 Task: Create a new "spreadsheet".
Action: Mouse moved to (36, 57)
Screenshot: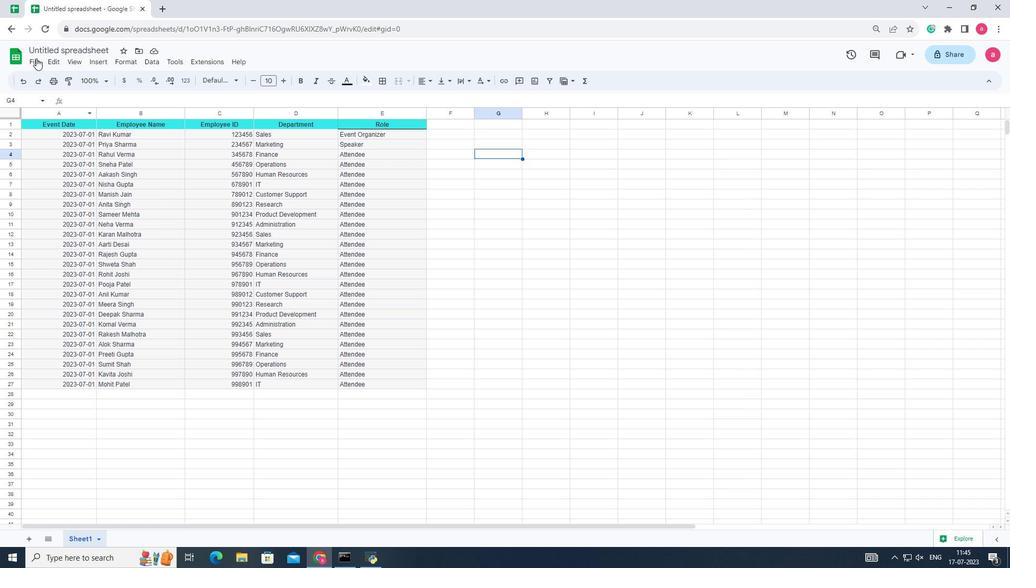 
Action: Mouse pressed left at (36, 57)
Screenshot: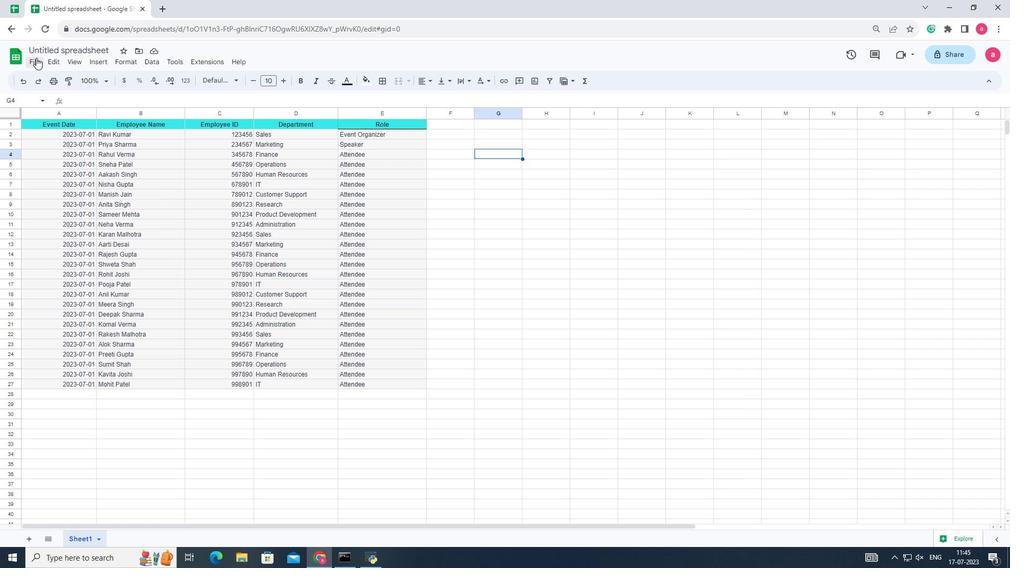 
Action: Mouse moved to (54, 73)
Screenshot: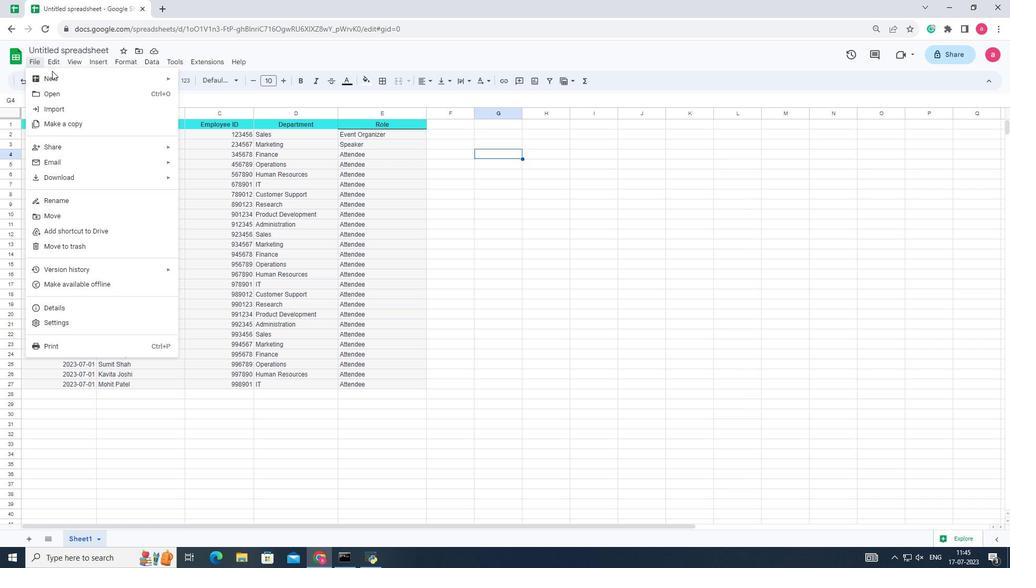 
Action: Mouse pressed left at (54, 73)
Screenshot: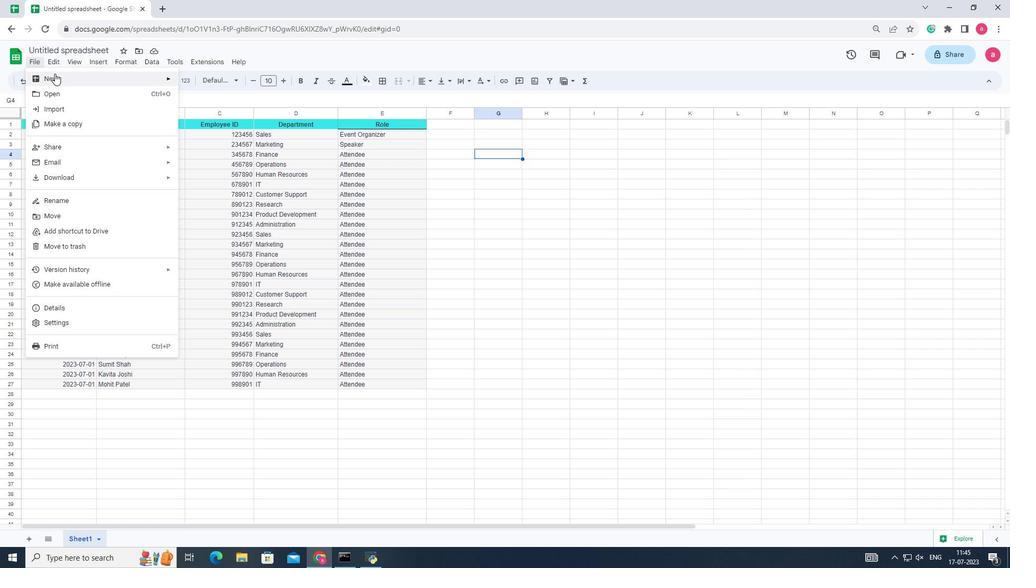 
Action: Mouse moved to (198, 82)
Screenshot: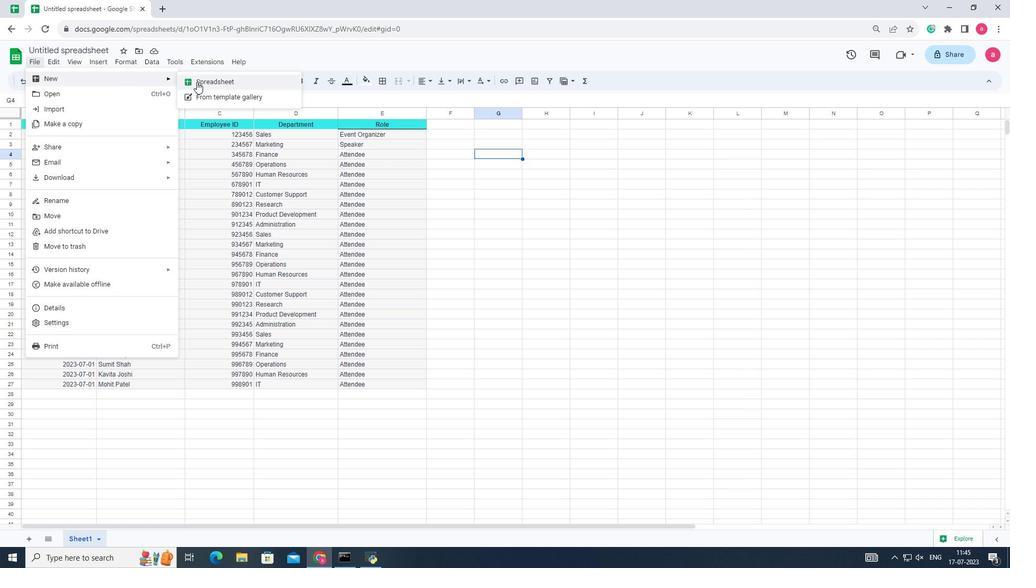 
Action: Mouse pressed left at (198, 82)
Screenshot: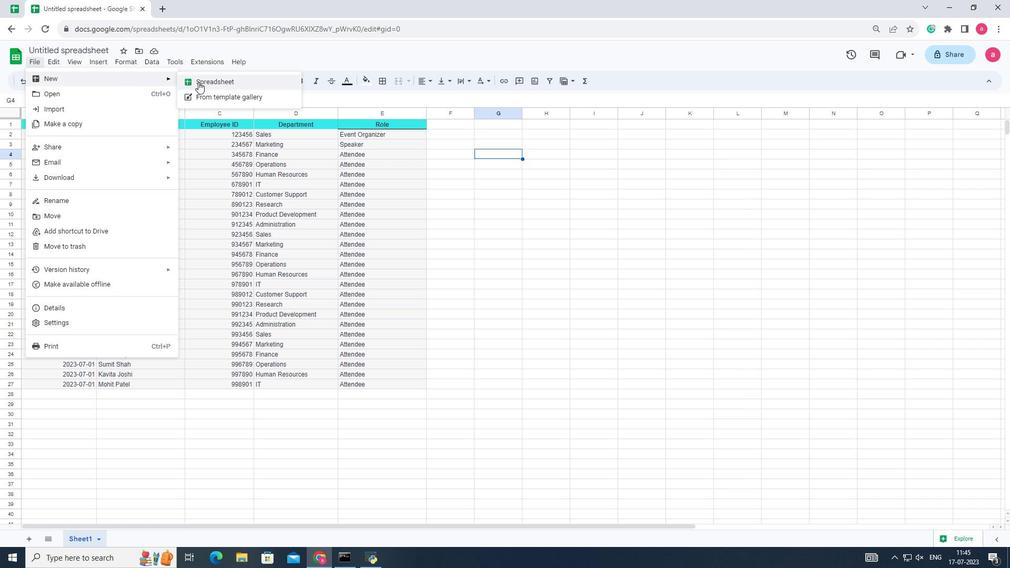 
Action: Mouse moved to (232, 202)
Screenshot: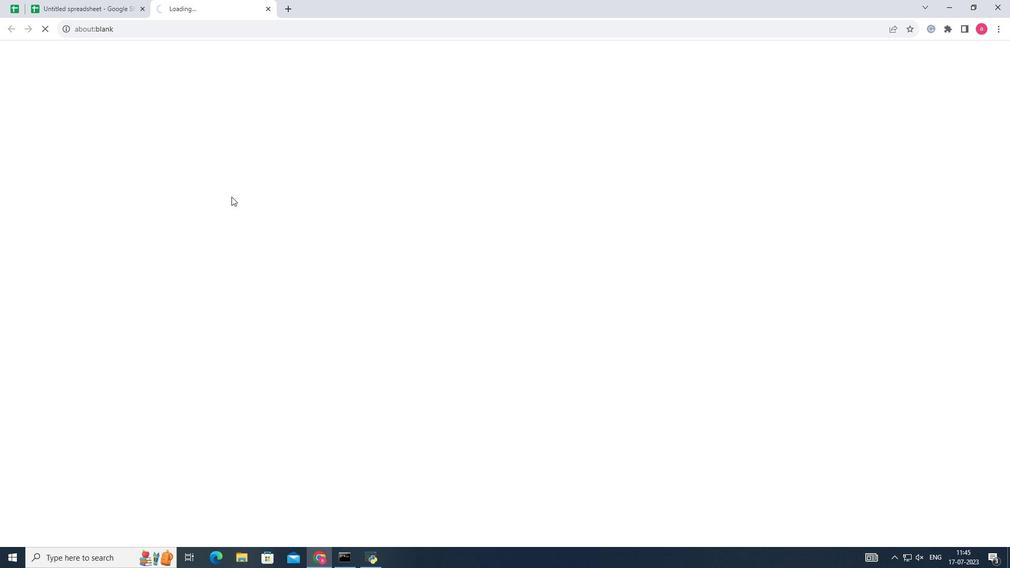 
